 Task: Find and categorize contacts named 'Smith' in Microsoft Outlook.
Action: Mouse moved to (11, 78)
Screenshot: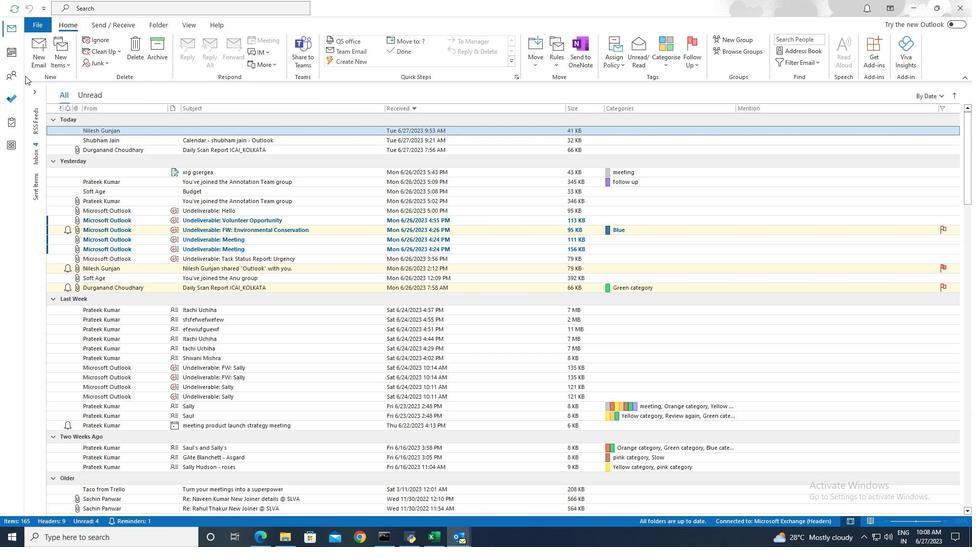 
Action: Mouse pressed left at (11, 78)
Screenshot: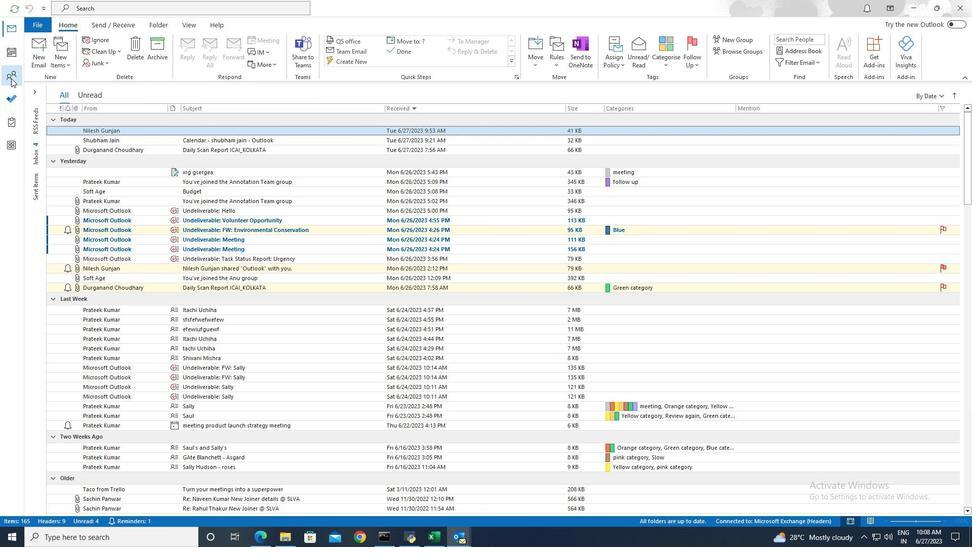 
Action: Mouse moved to (224, 8)
Screenshot: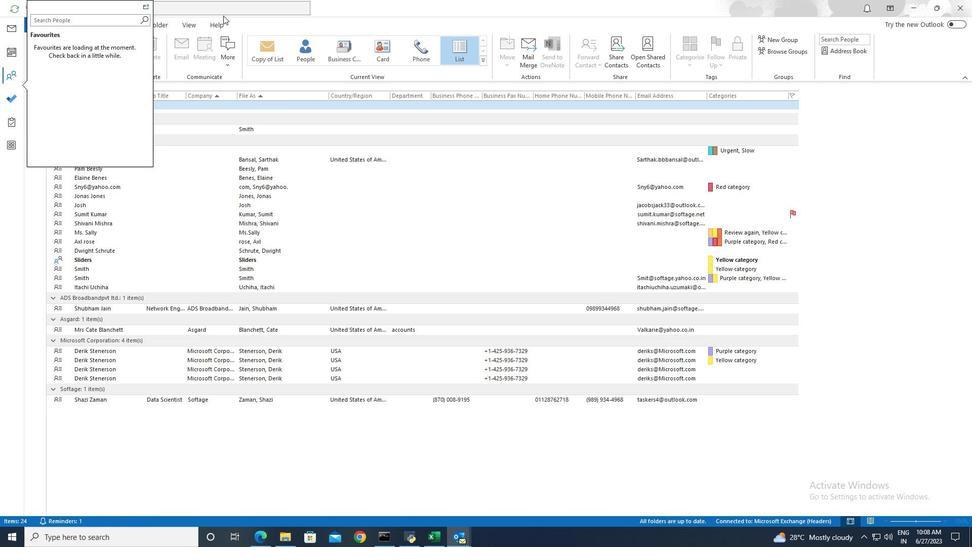 
Action: Mouse pressed left at (224, 8)
Screenshot: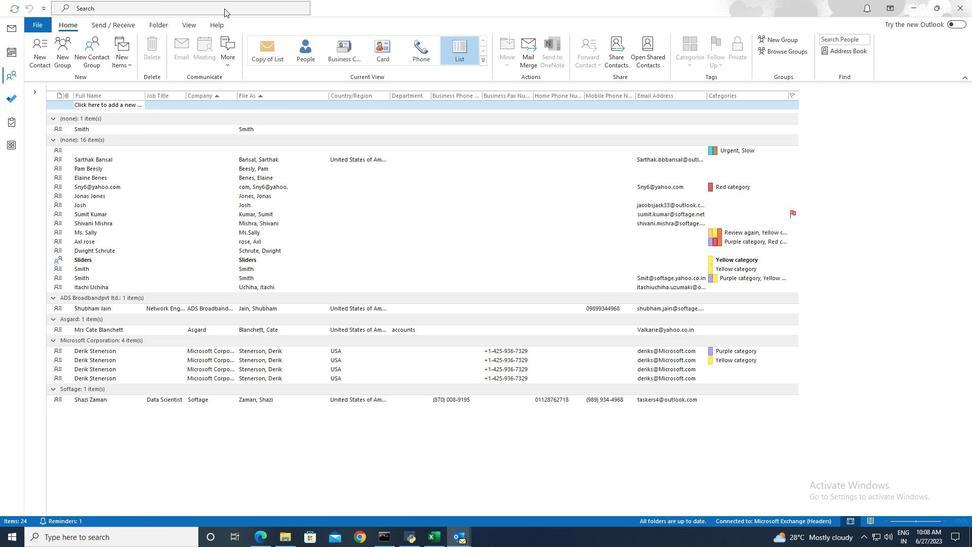 
Action: Mouse moved to (348, 7)
Screenshot: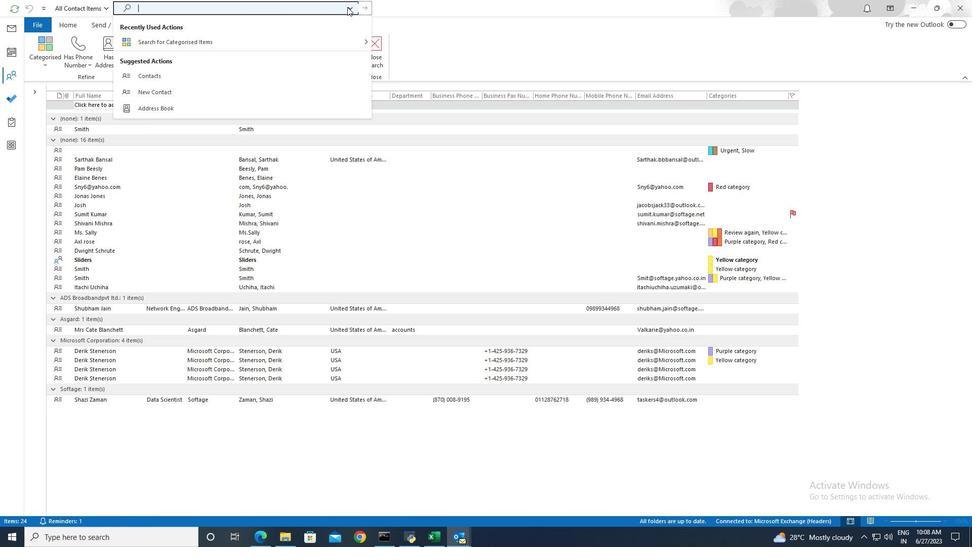 
Action: Mouse pressed left at (348, 7)
Screenshot: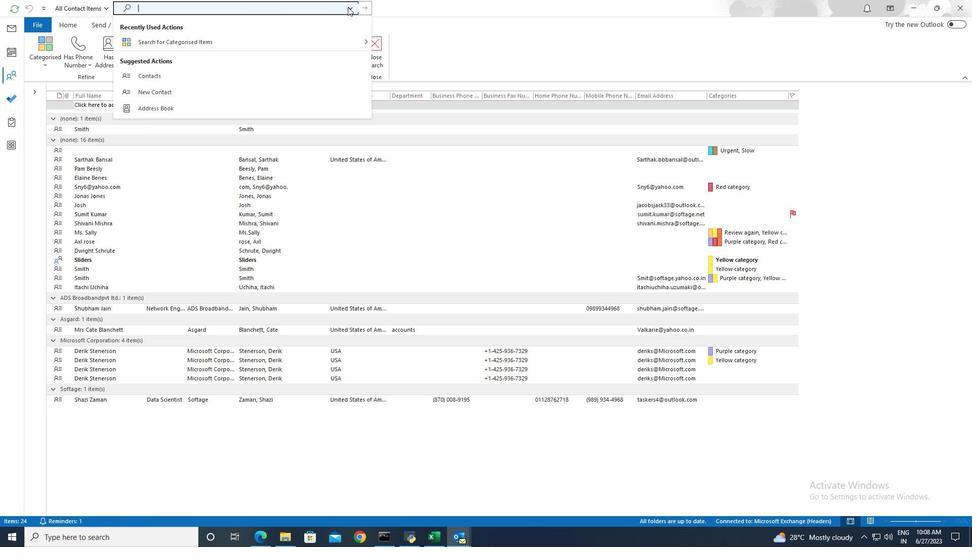 
Action: Mouse moved to (306, 67)
Screenshot: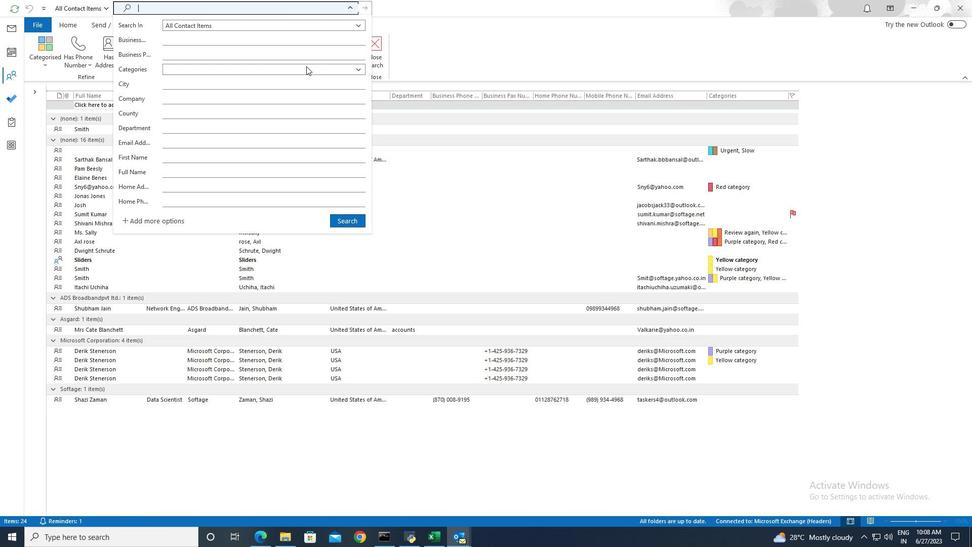 
Action: Mouse pressed left at (306, 67)
Screenshot: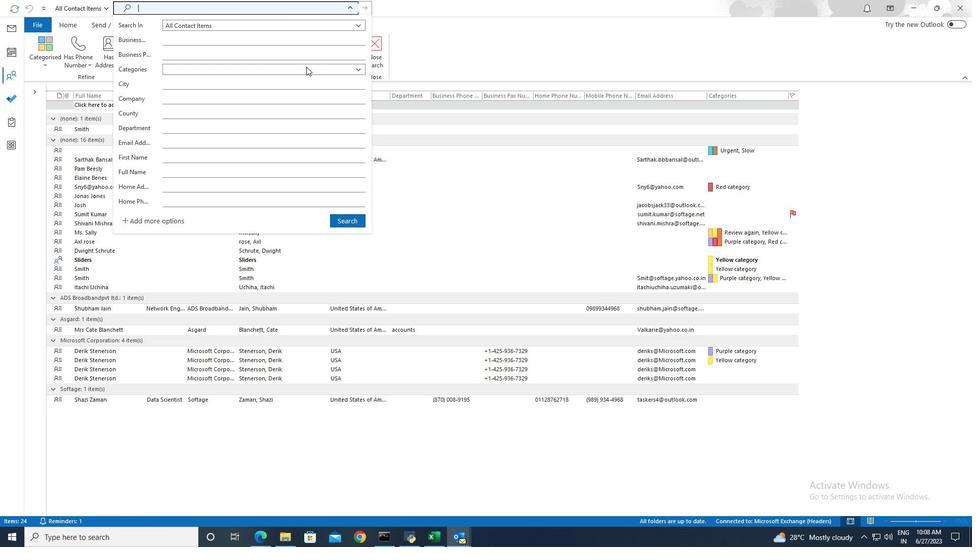 
Action: Mouse moved to (208, 104)
Screenshot: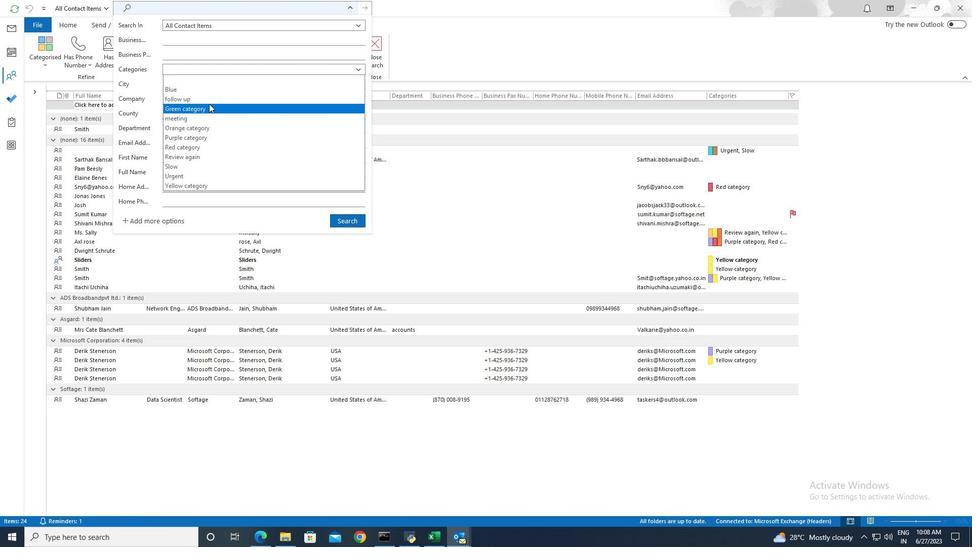 
Action: Mouse pressed left at (208, 104)
Screenshot: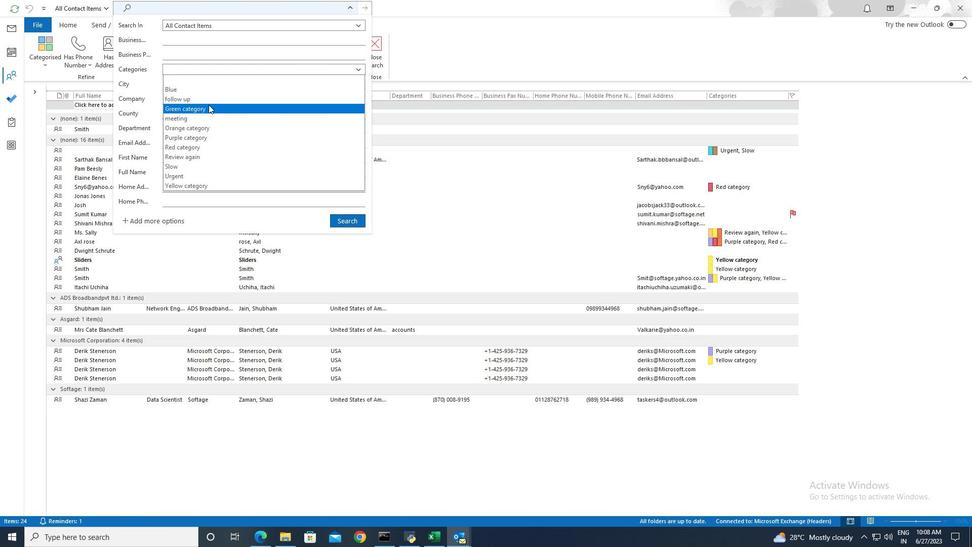 
Action: Mouse moved to (360, 220)
Screenshot: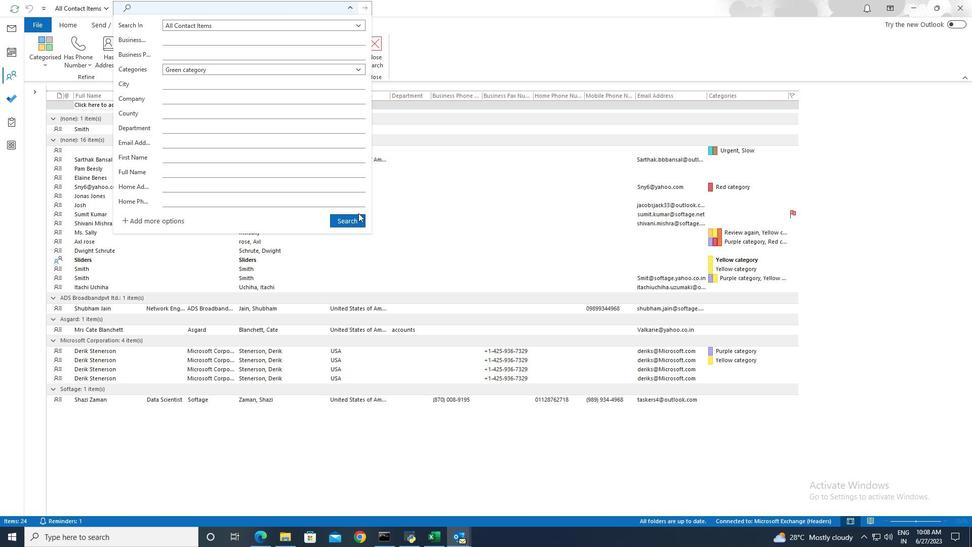 
Action: Mouse pressed left at (360, 220)
Screenshot: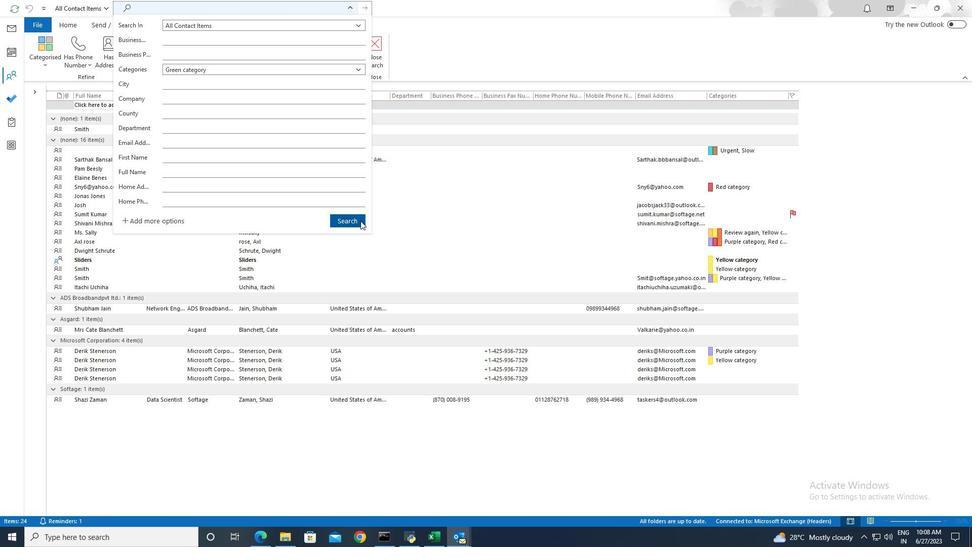 
